 Task: Use the formula "NEGBINOM.DIST" in spreadsheet "Project portfolio".
Action: Mouse moved to (156, 188)
Screenshot: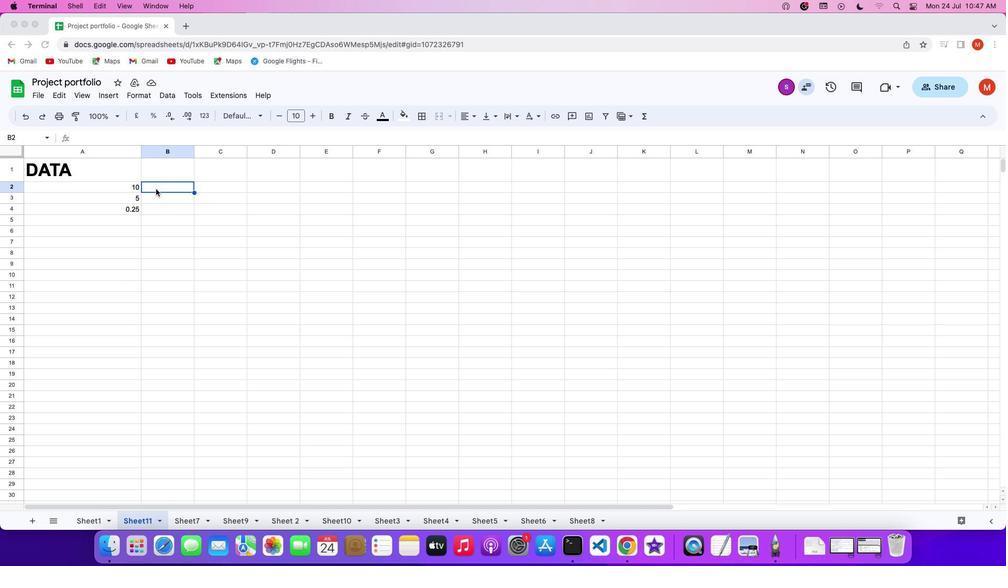 
Action: Mouse pressed left at (156, 188)
Screenshot: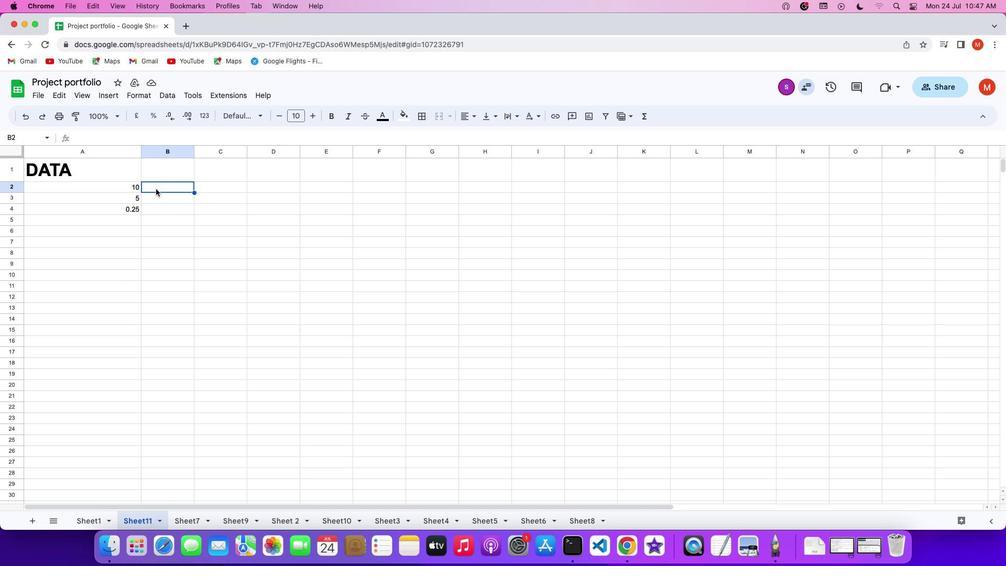 
Action: Mouse pressed left at (156, 188)
Screenshot: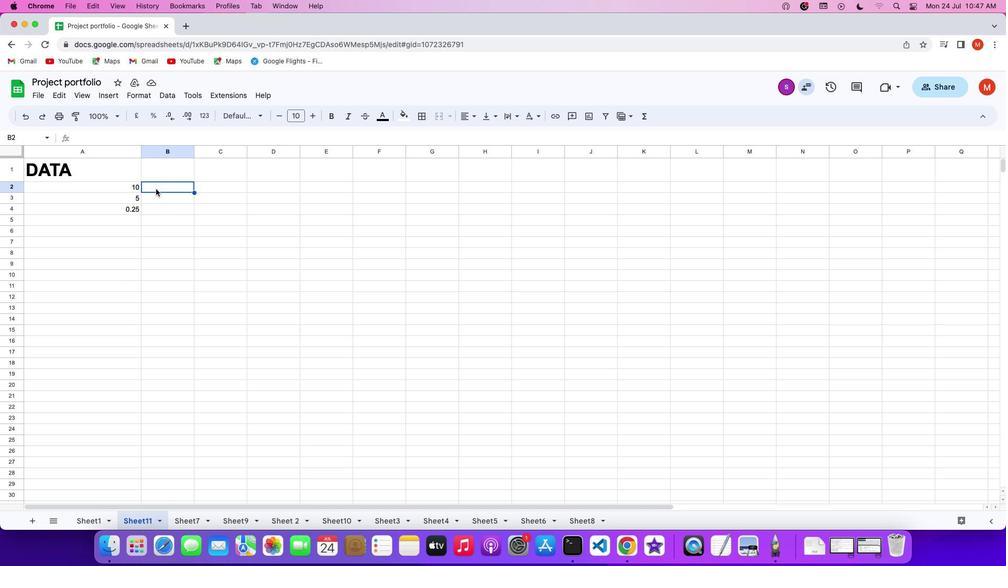 
Action: Key pressed '='
Screenshot: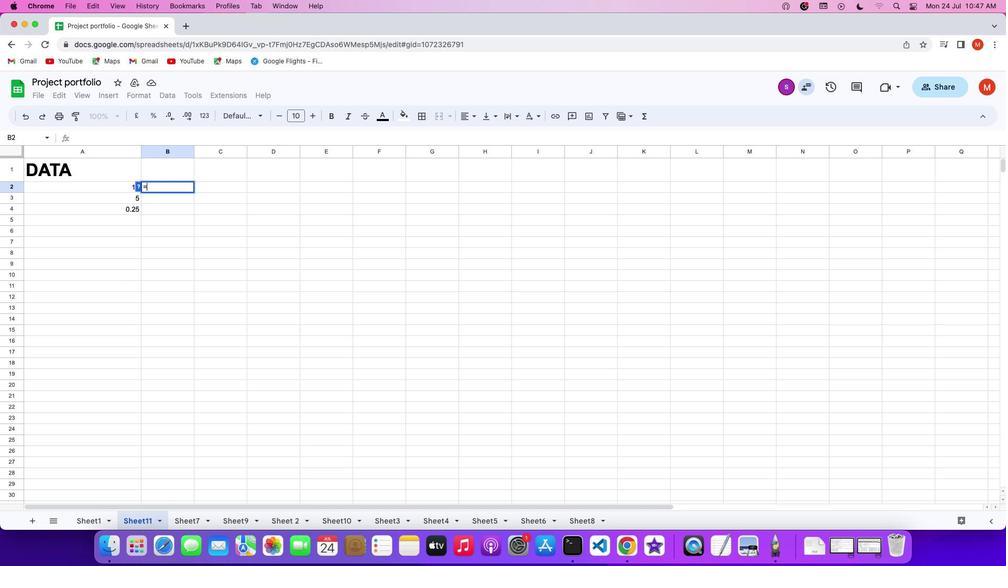 
Action: Mouse moved to (646, 121)
Screenshot: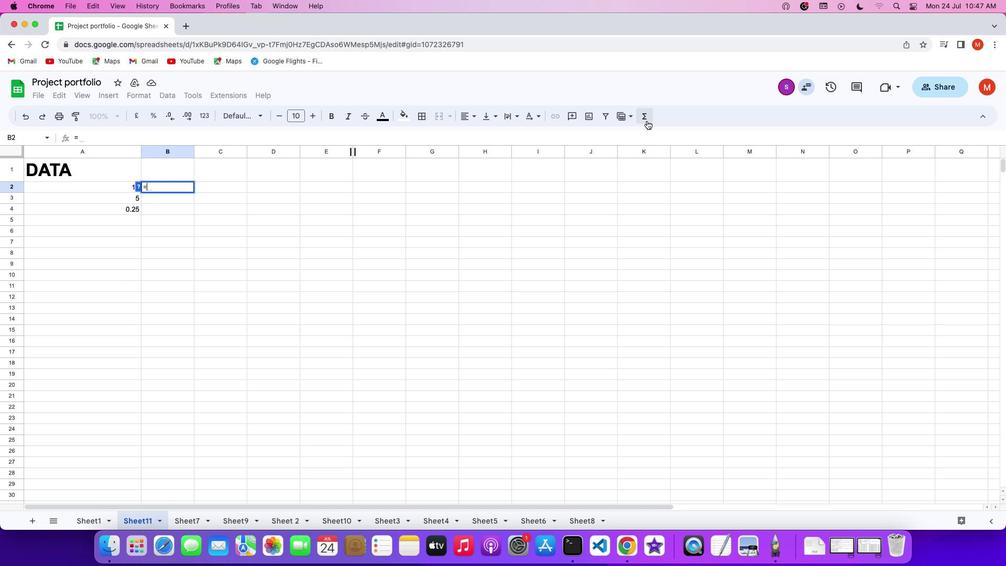 
Action: Mouse pressed left at (646, 121)
Screenshot: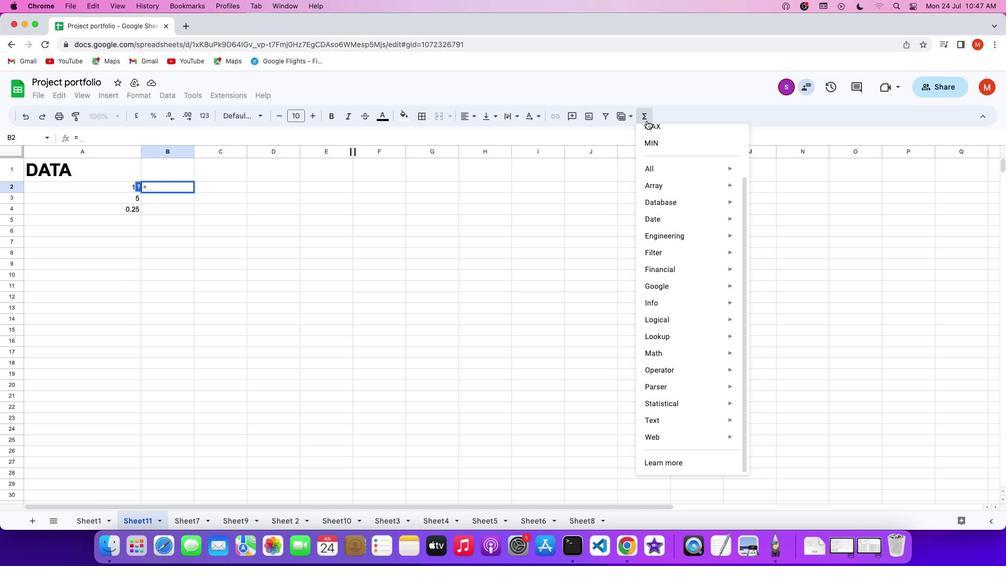 
Action: Mouse moved to (789, 290)
Screenshot: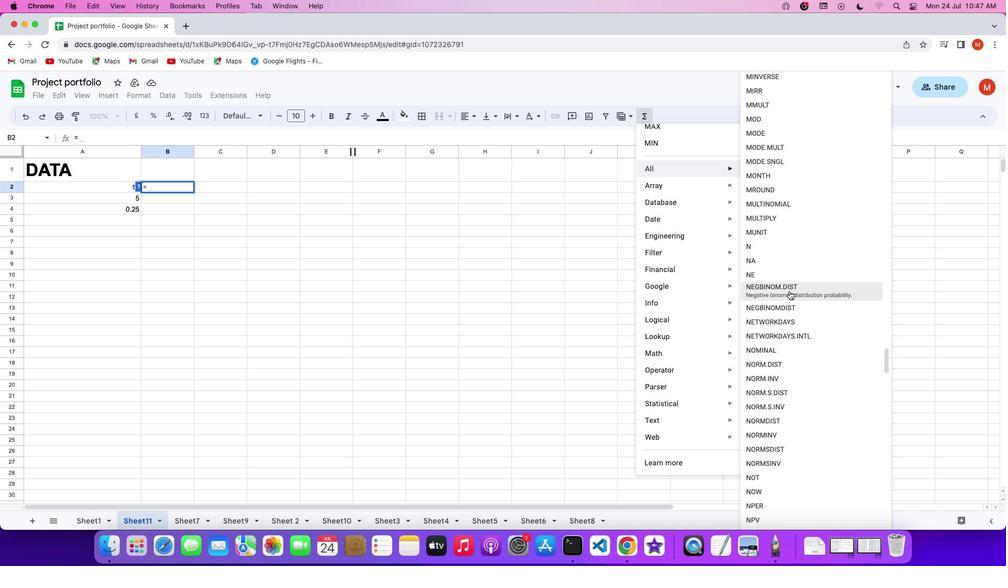 
Action: Mouse pressed left at (789, 290)
Screenshot: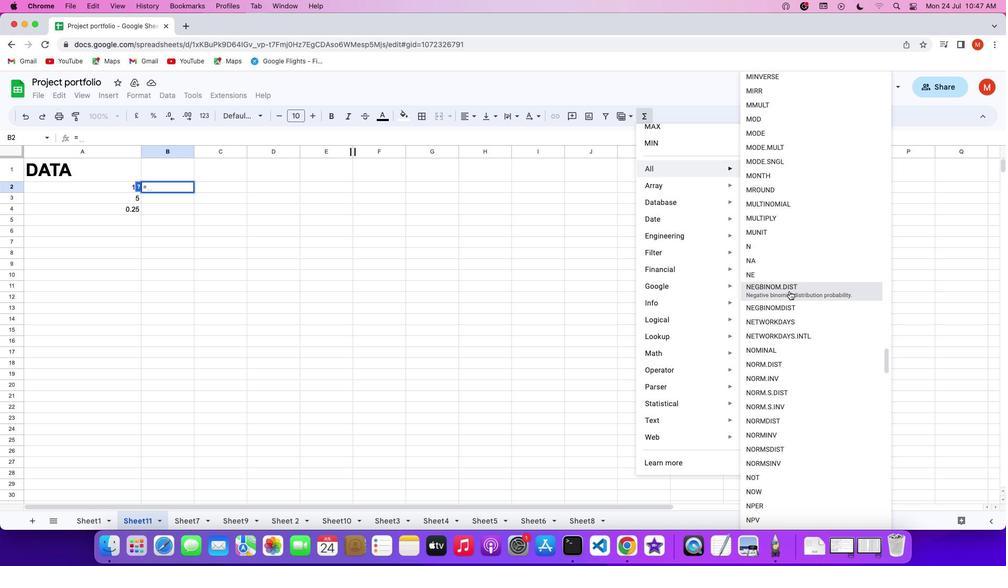 
Action: Mouse moved to (109, 185)
Screenshot: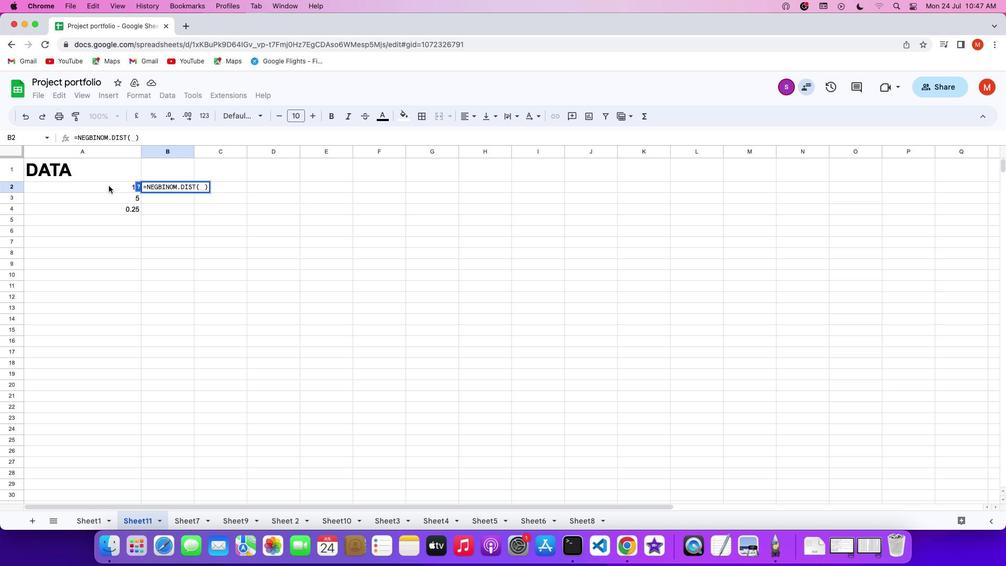 
Action: Mouse pressed left at (109, 185)
Screenshot: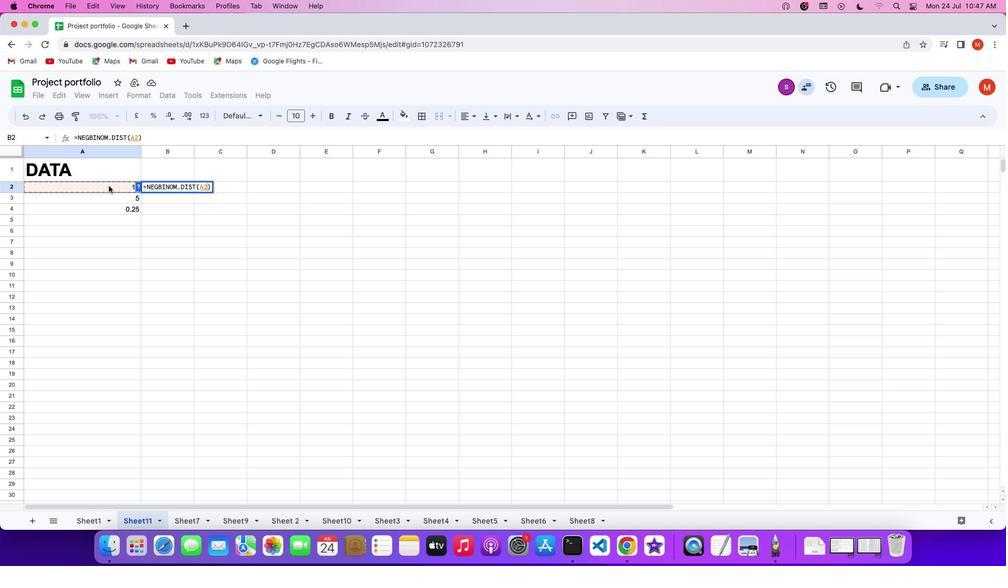 
Action: Key pressed ','
Screenshot: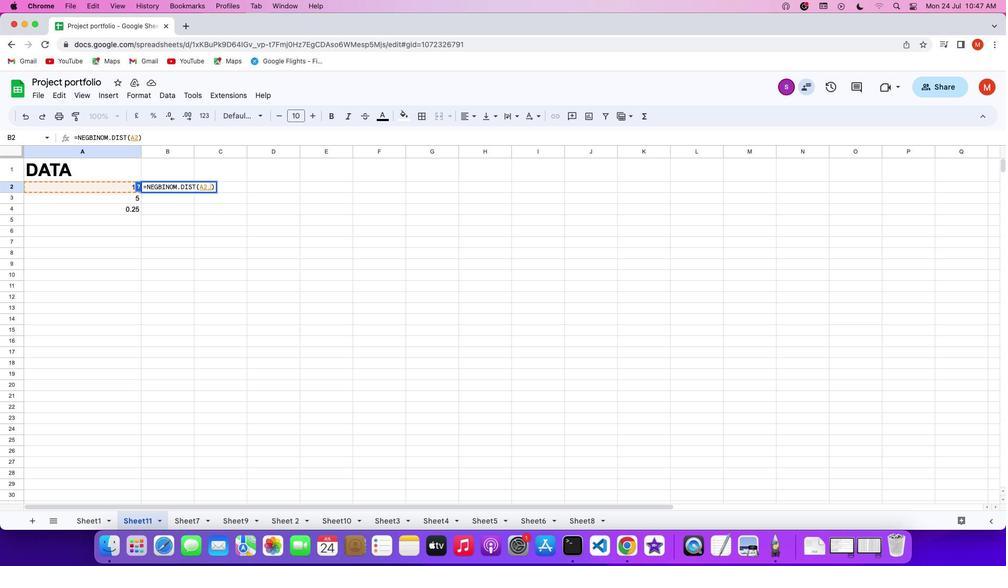 
Action: Mouse moved to (112, 198)
Screenshot: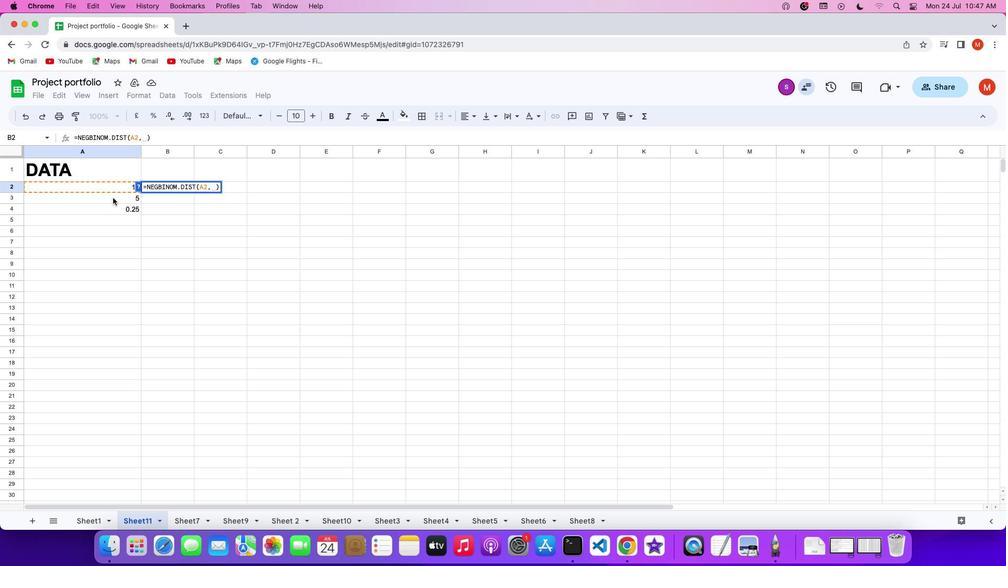 
Action: Mouse pressed left at (112, 198)
Screenshot: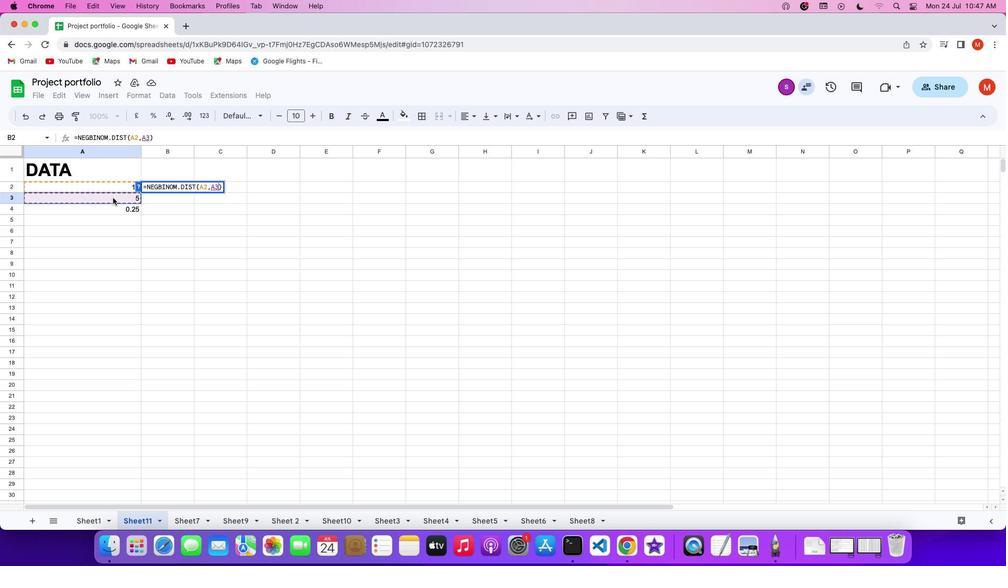 
Action: Key pressed ','
Screenshot: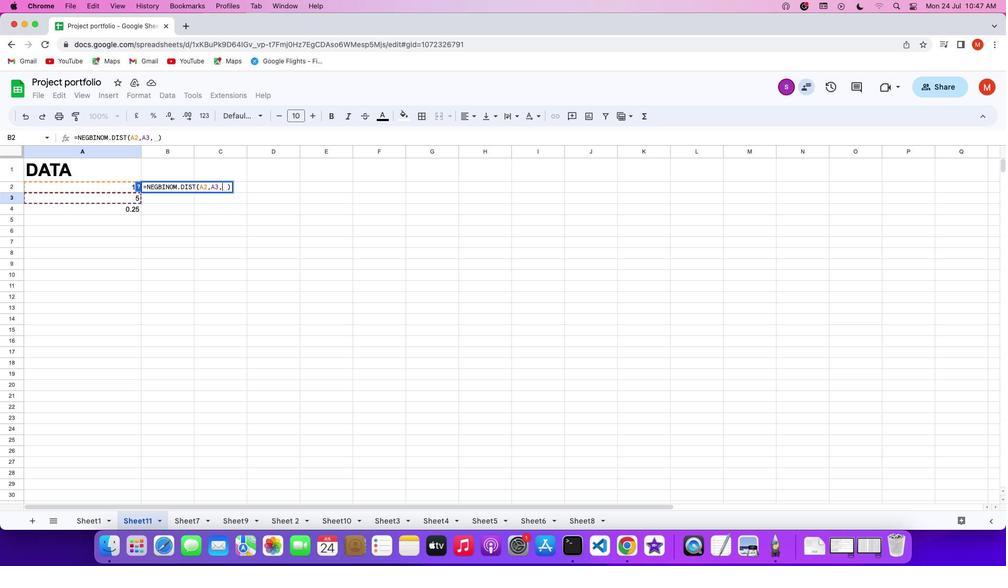 
Action: Mouse moved to (113, 213)
Screenshot: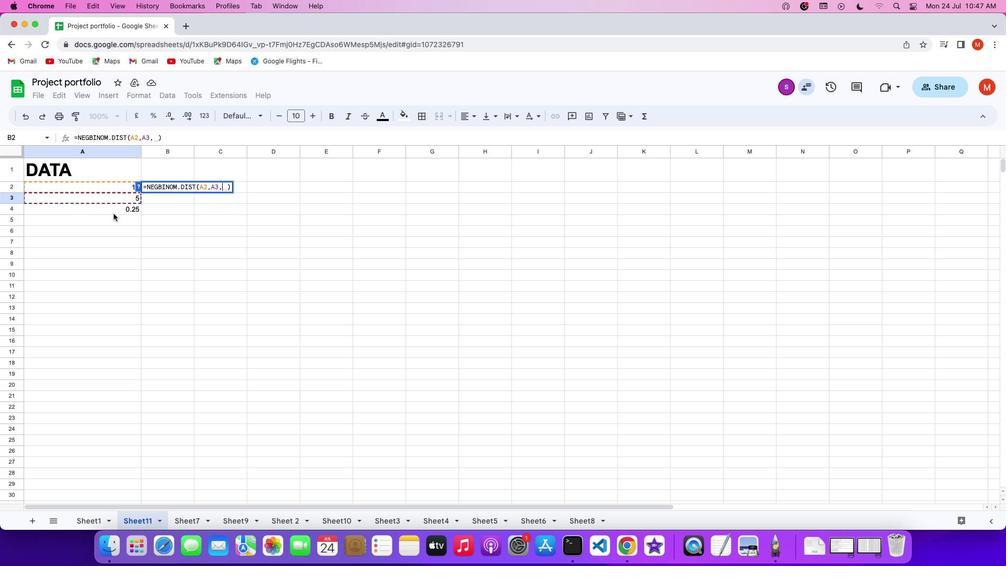 
Action: Mouse pressed left at (113, 213)
Screenshot: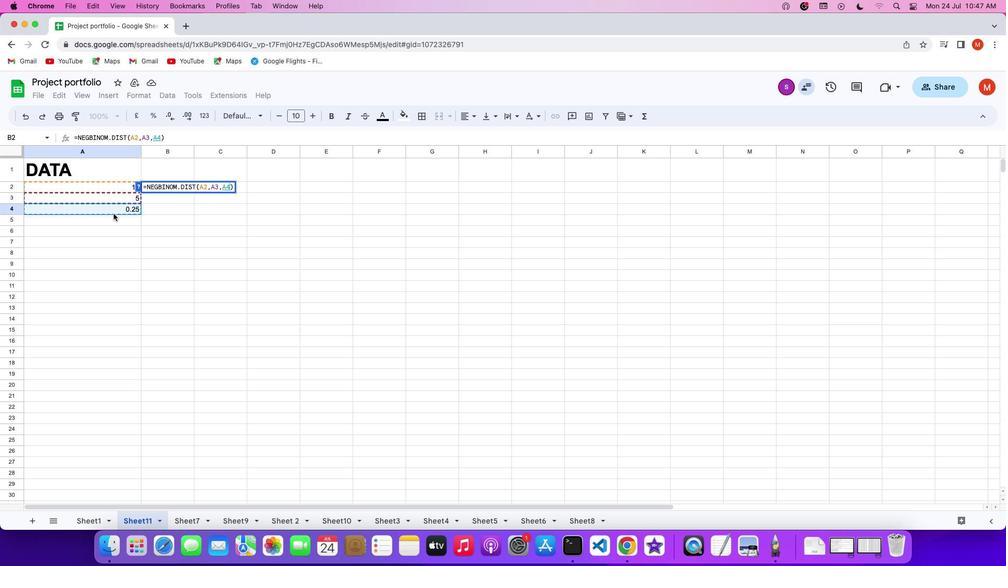 
Action: Key pressed Key.enter
Screenshot: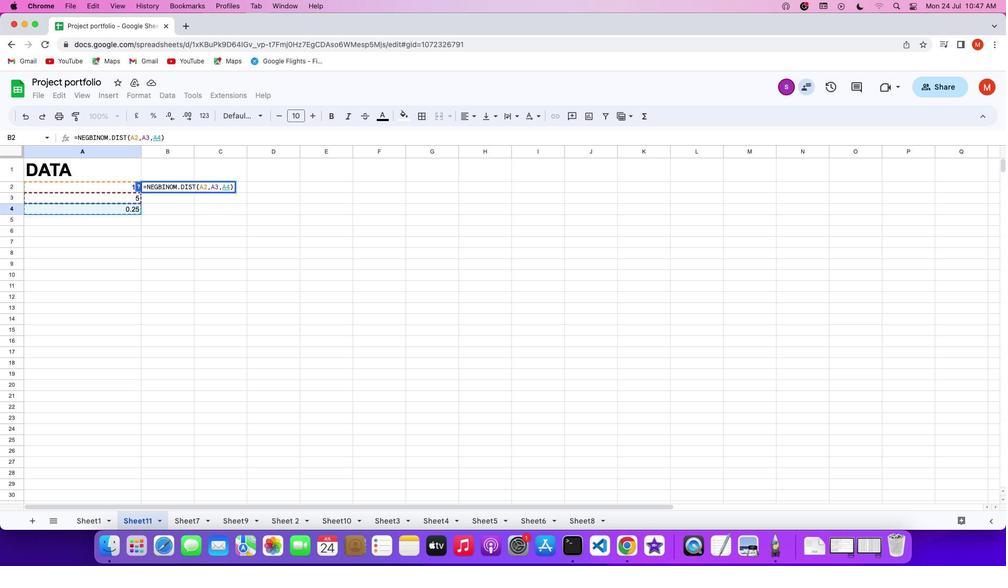 
